 Task: Set the equalizer preset to Techno.
Action: Mouse moved to (132, 16)
Screenshot: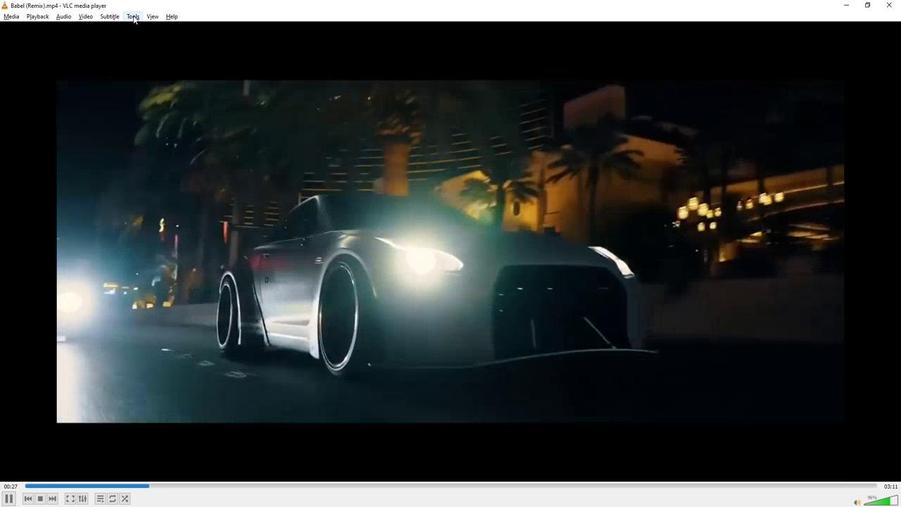 
Action: Mouse pressed left at (132, 16)
Screenshot: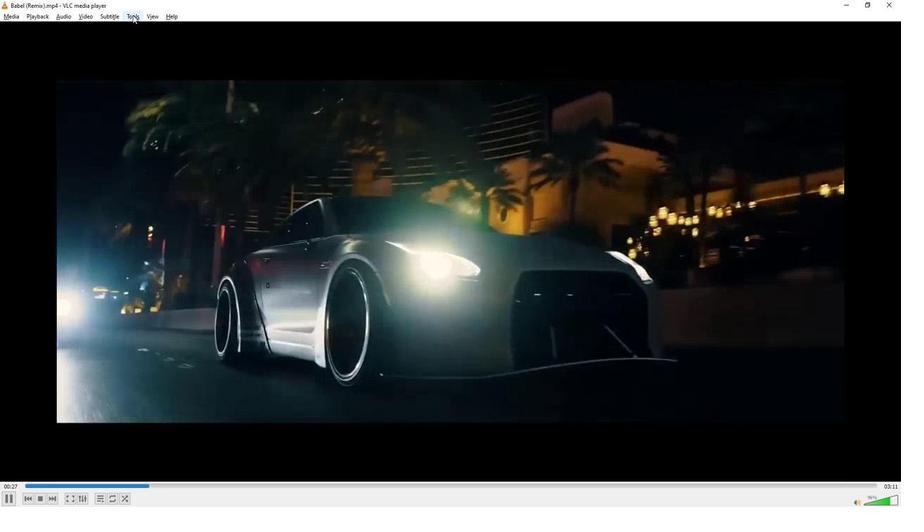 
Action: Mouse moved to (156, 128)
Screenshot: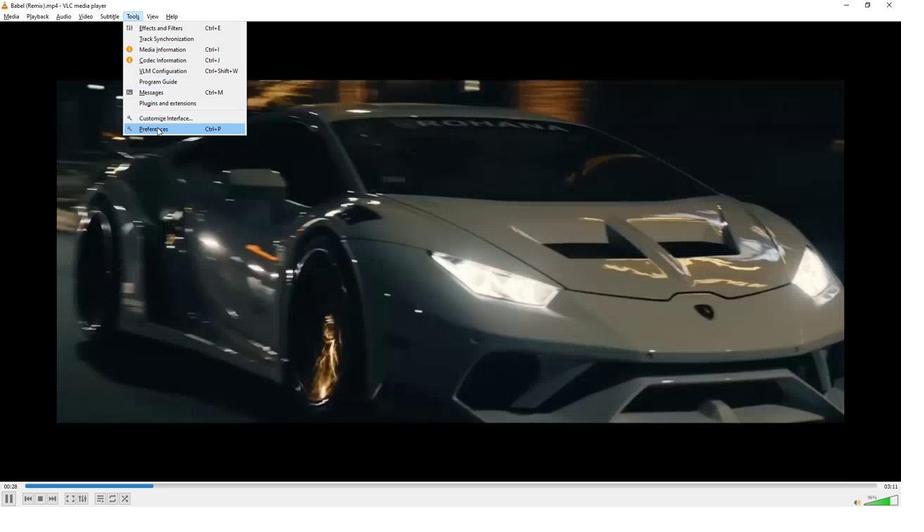 
Action: Mouse pressed left at (156, 128)
Screenshot: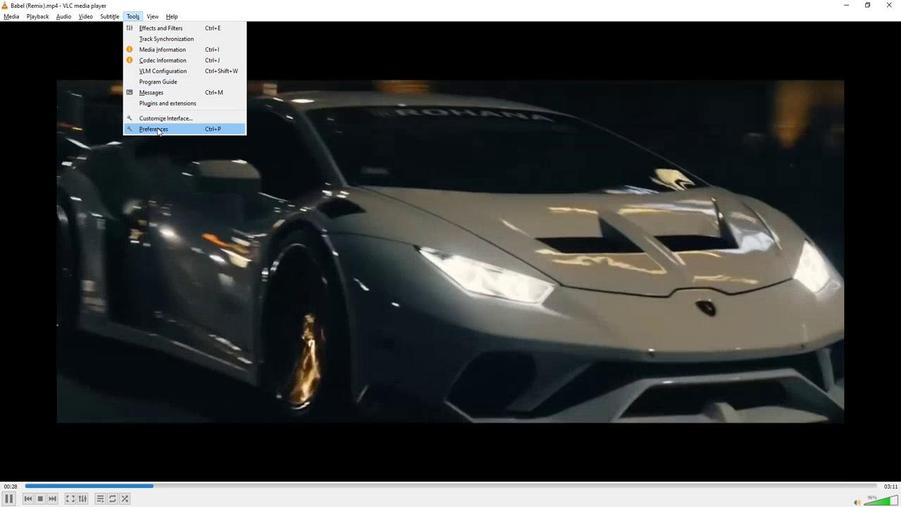 
Action: Mouse moved to (258, 381)
Screenshot: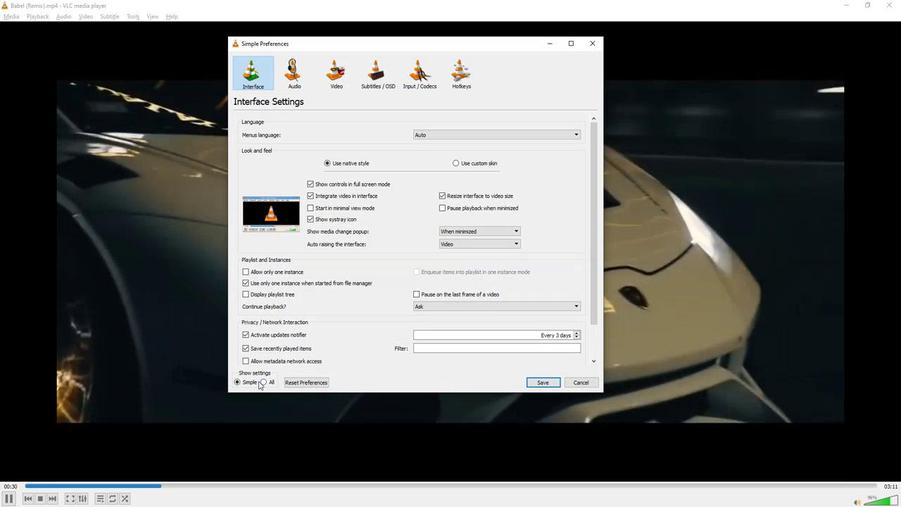 
Action: Mouse pressed left at (258, 381)
Screenshot: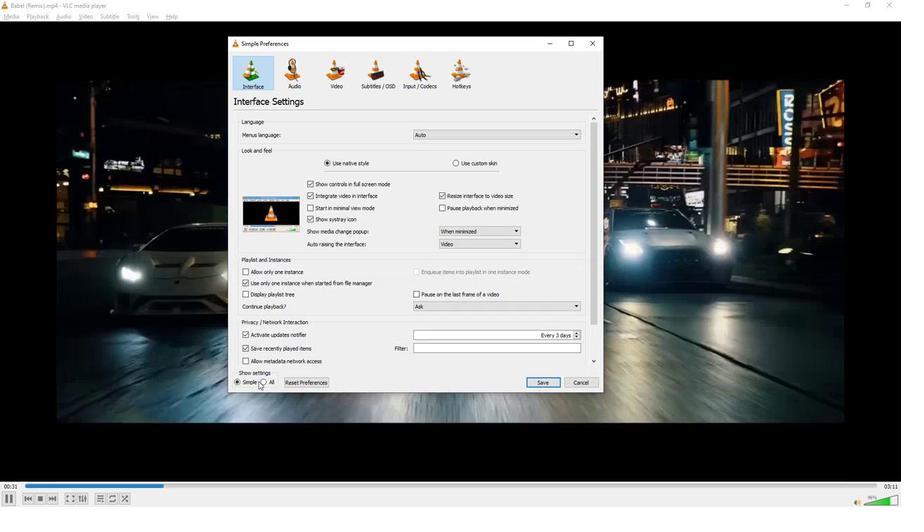
Action: Mouse moved to (259, 381)
Screenshot: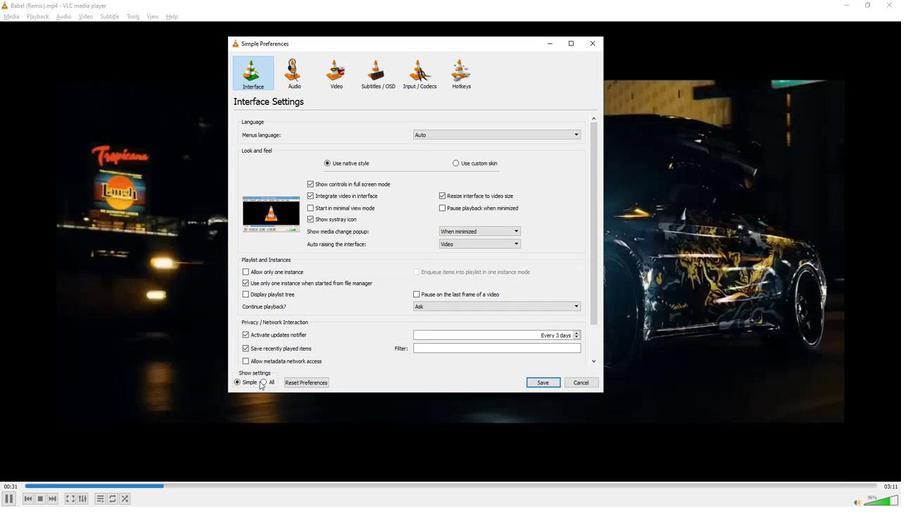 
Action: Mouse pressed left at (259, 381)
Screenshot: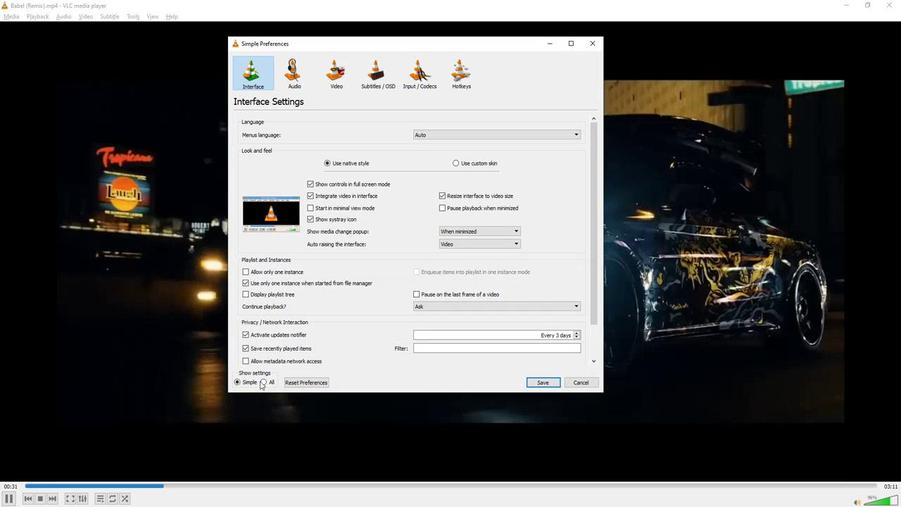 
Action: Mouse moved to (262, 382)
Screenshot: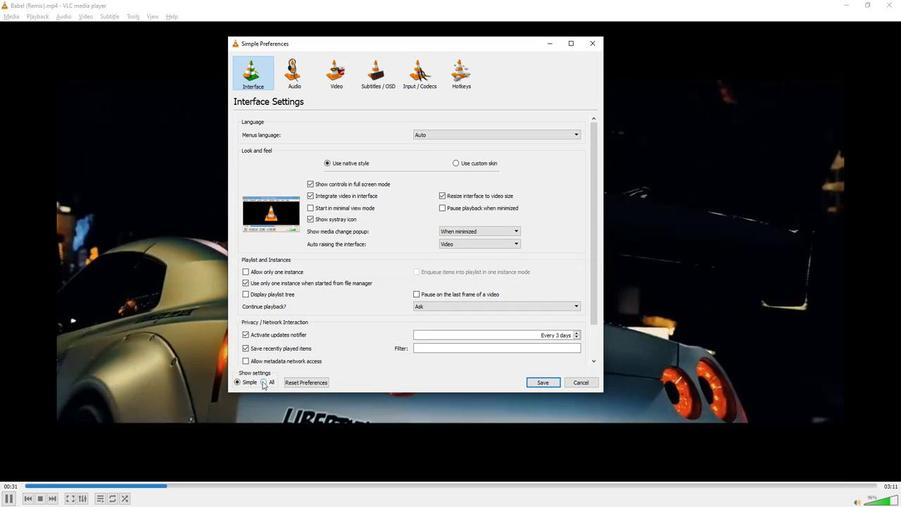 
Action: Mouse pressed left at (262, 382)
Screenshot: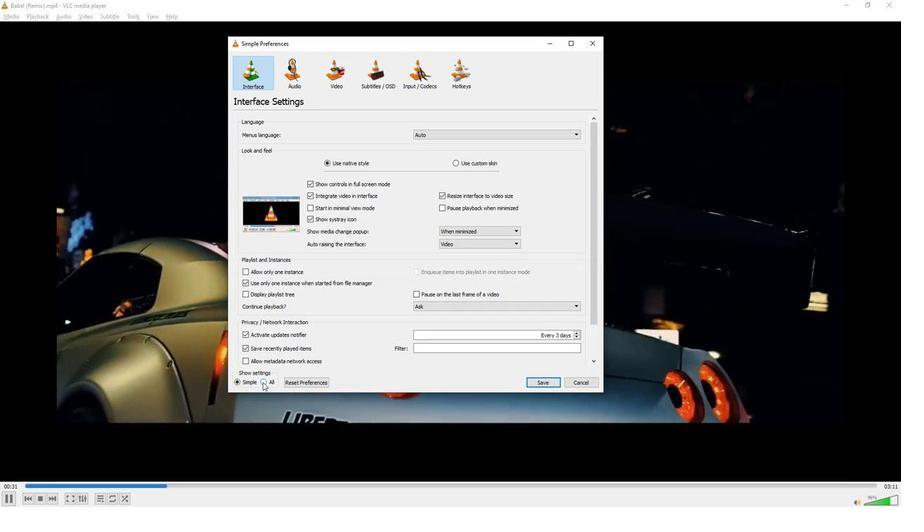 
Action: Mouse moved to (252, 170)
Screenshot: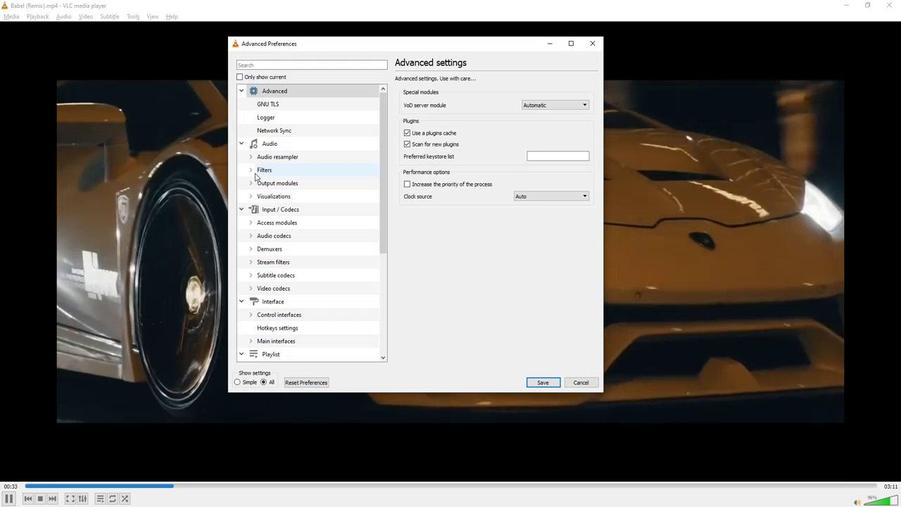 
Action: Mouse pressed left at (252, 170)
Screenshot: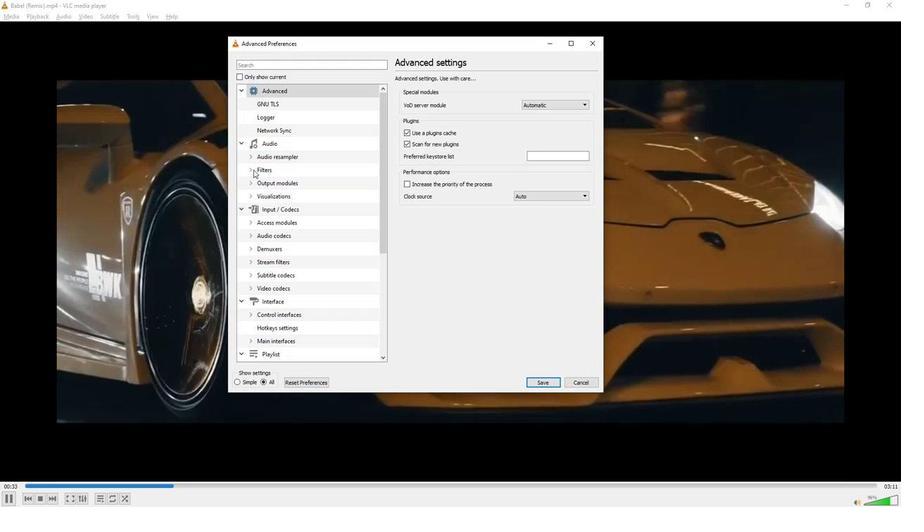 
Action: Mouse moved to (278, 233)
Screenshot: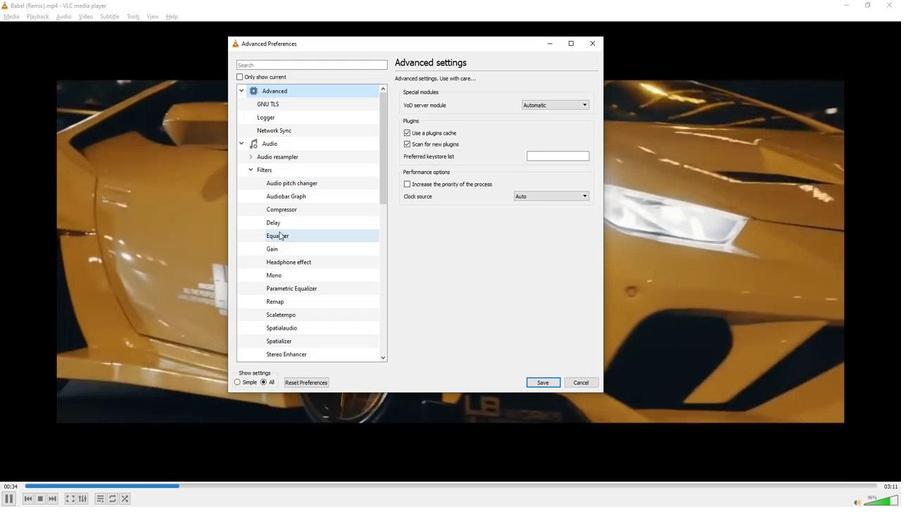 
Action: Mouse pressed left at (278, 233)
Screenshot: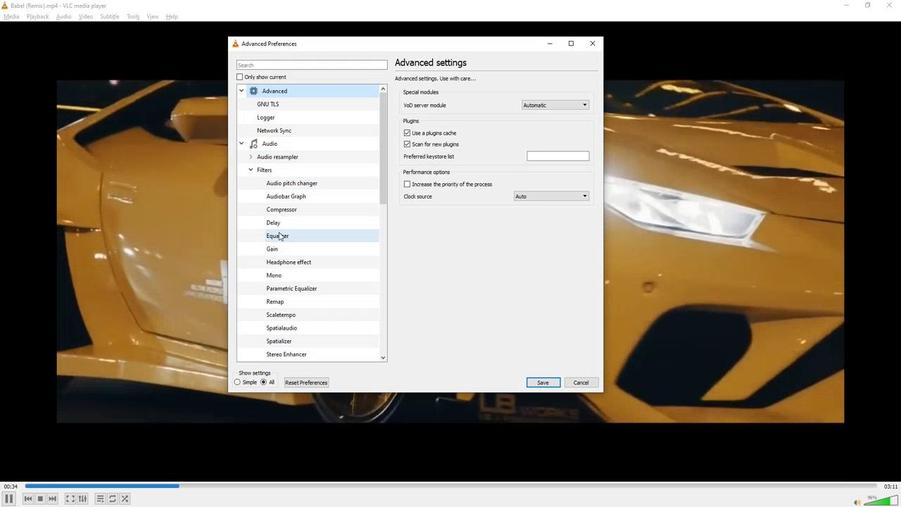 
Action: Mouse moved to (548, 93)
Screenshot: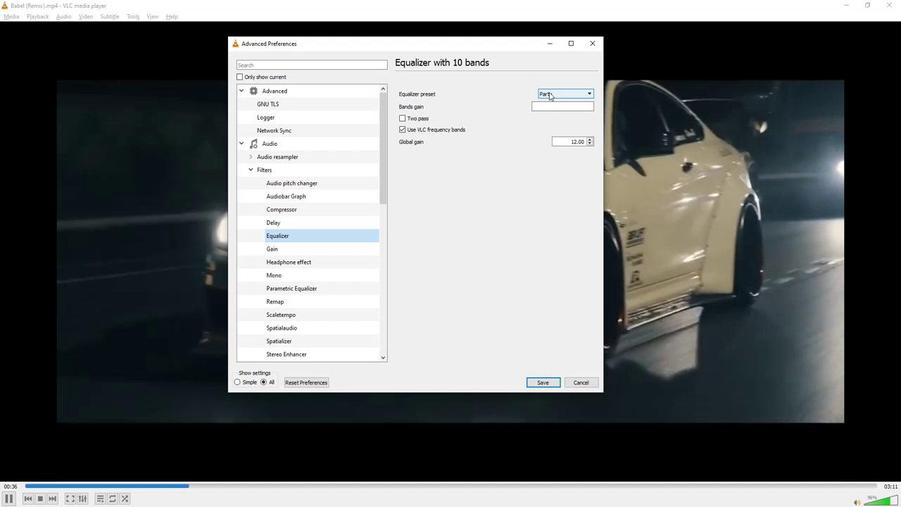 
Action: Mouse pressed left at (548, 93)
Screenshot: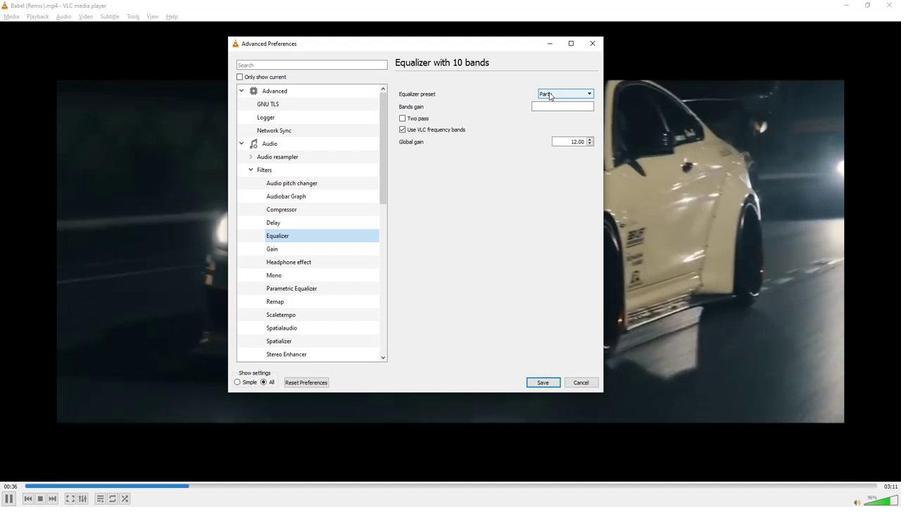 
Action: Mouse moved to (545, 125)
Screenshot: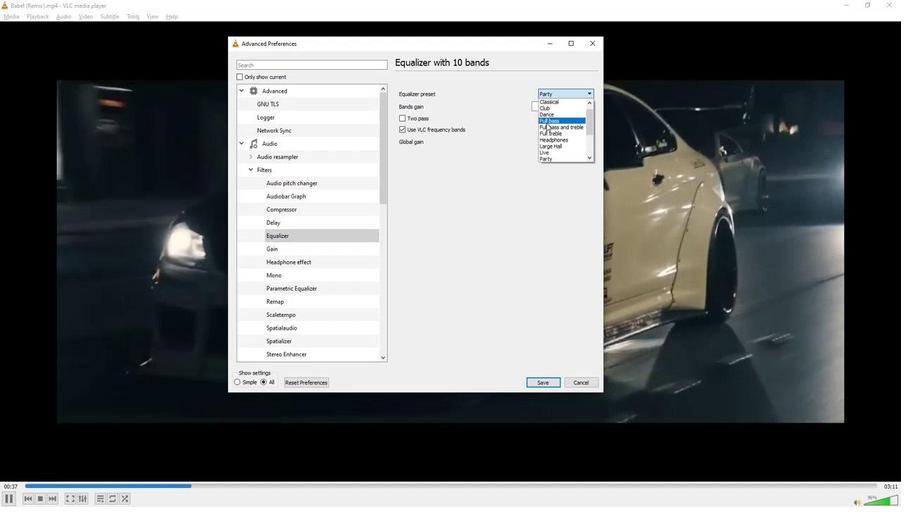 
Action: Mouse scrolled (545, 124) with delta (0, 0)
Screenshot: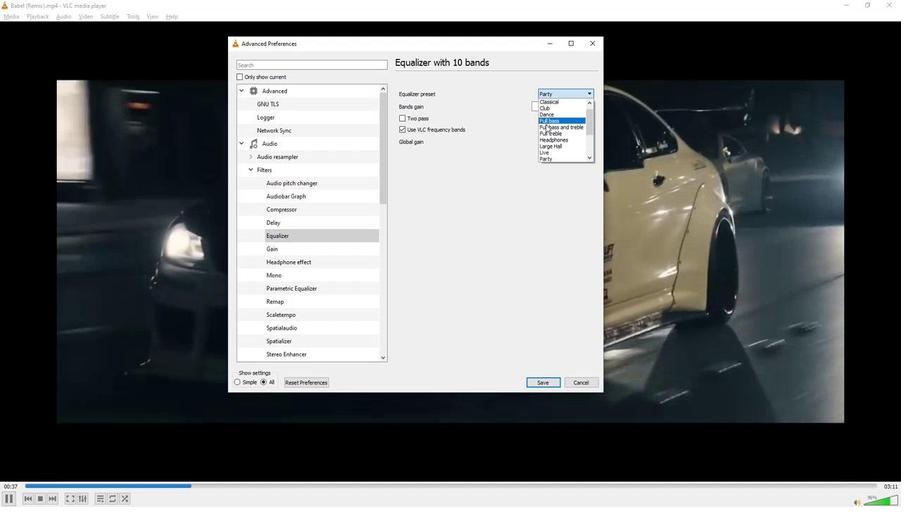 
Action: Mouse scrolled (545, 124) with delta (0, 0)
Screenshot: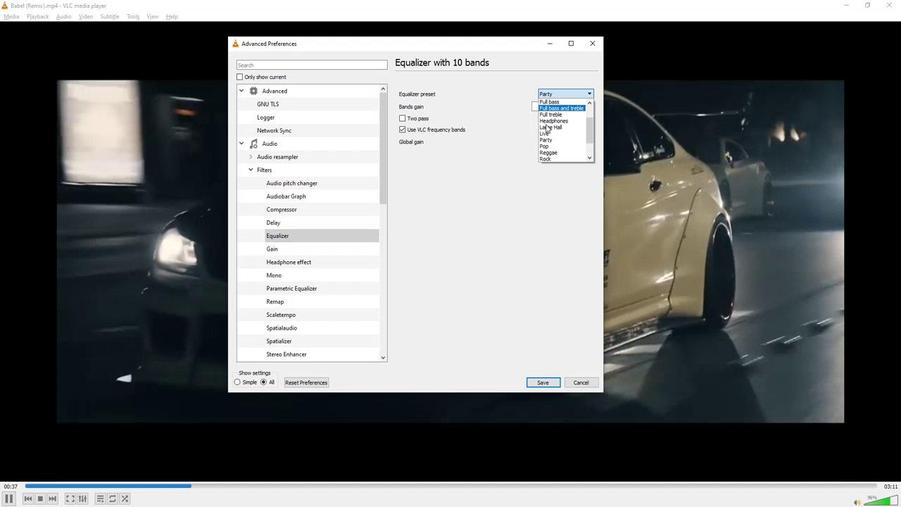 
Action: Mouse moved to (549, 146)
Screenshot: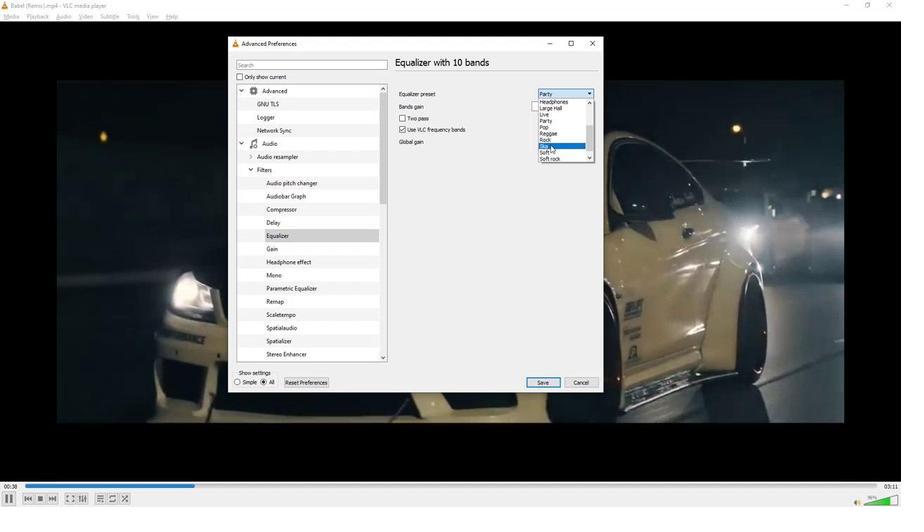 
Action: Mouse scrolled (549, 145) with delta (0, 0)
Screenshot: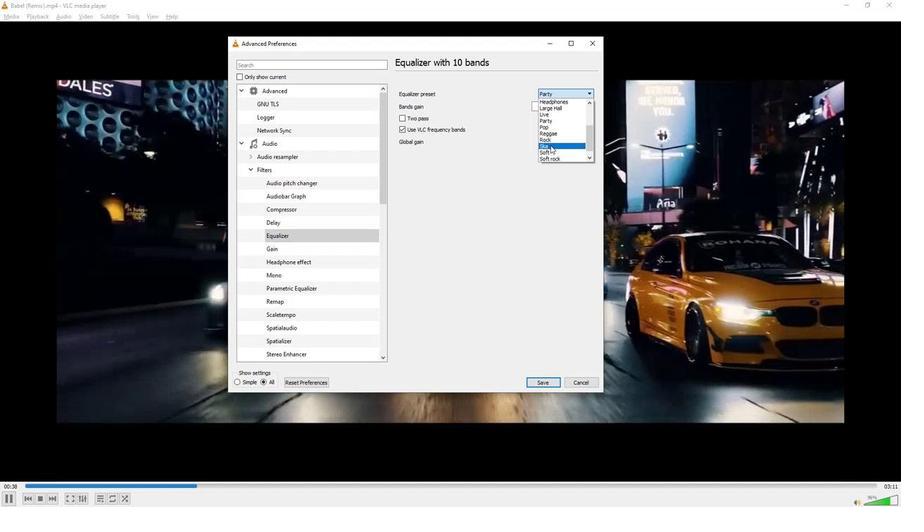 
Action: Mouse moved to (550, 157)
Screenshot: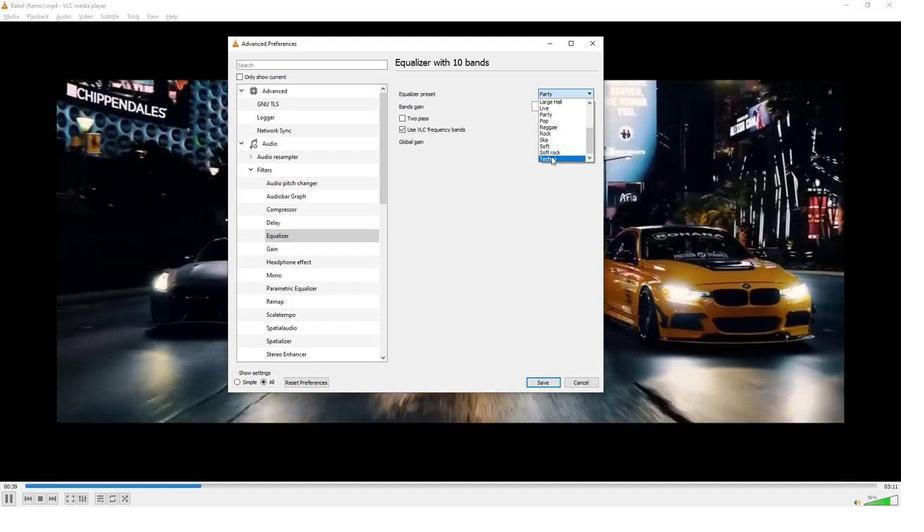 
Action: Mouse pressed left at (550, 157)
Screenshot: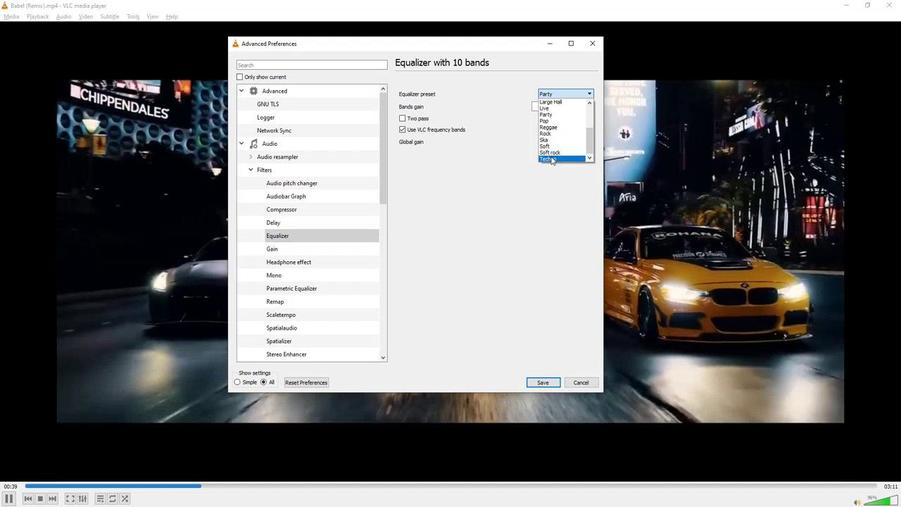 
Action: Mouse moved to (511, 173)
Screenshot: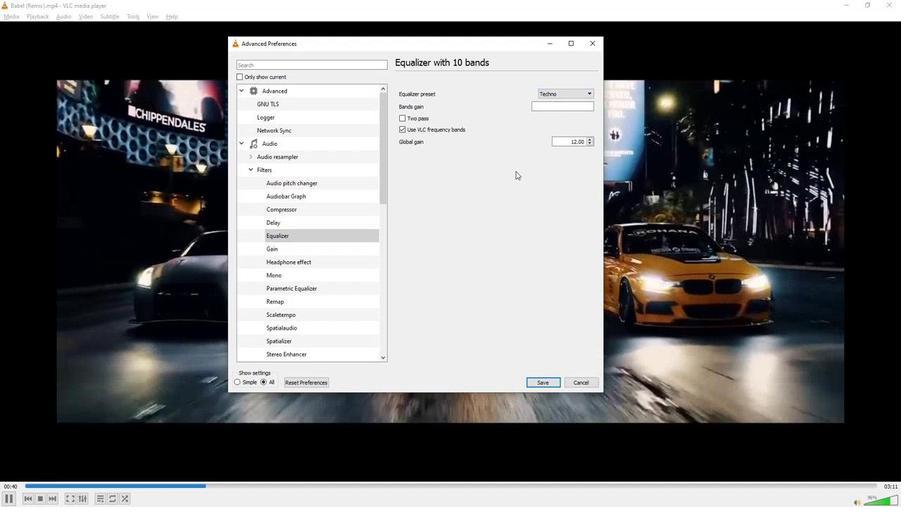 
